Task: Find the best travel modes for traveling to the Empire State Building from Home.
Action: Mouse moved to (225, 83)
Screenshot: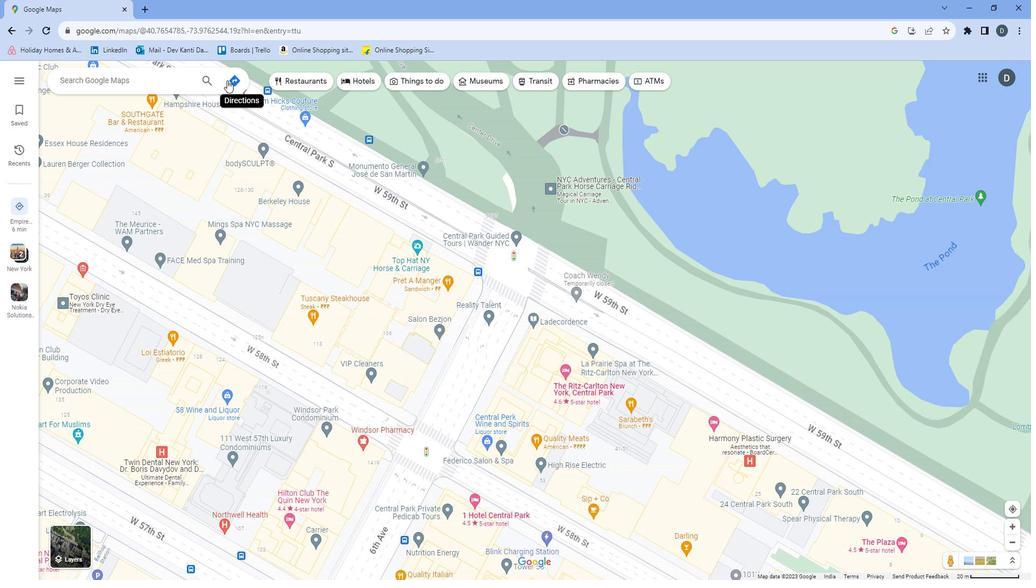 
Action: Mouse pressed left at (225, 83)
Screenshot: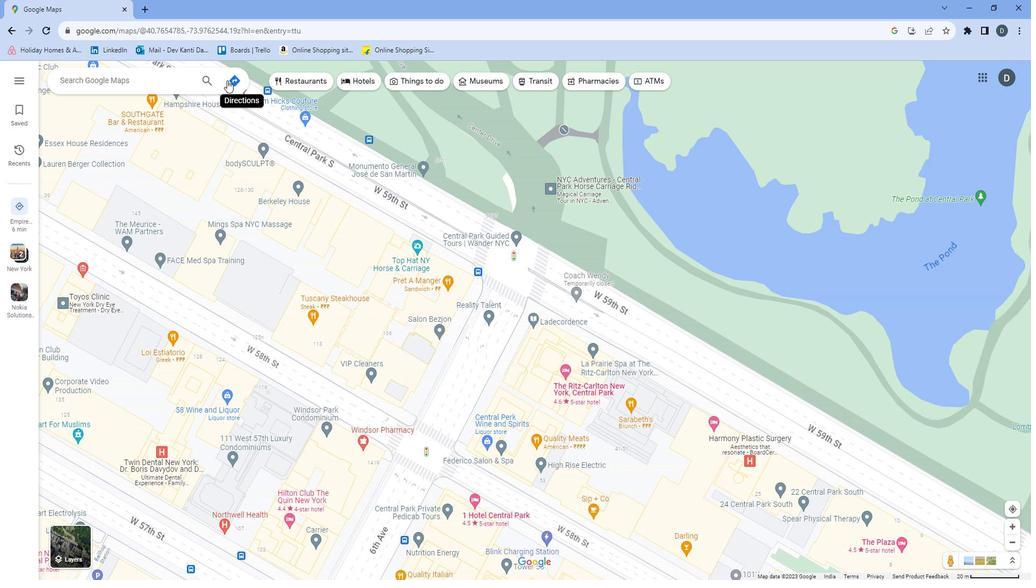 
Action: Mouse moved to (163, 108)
Screenshot: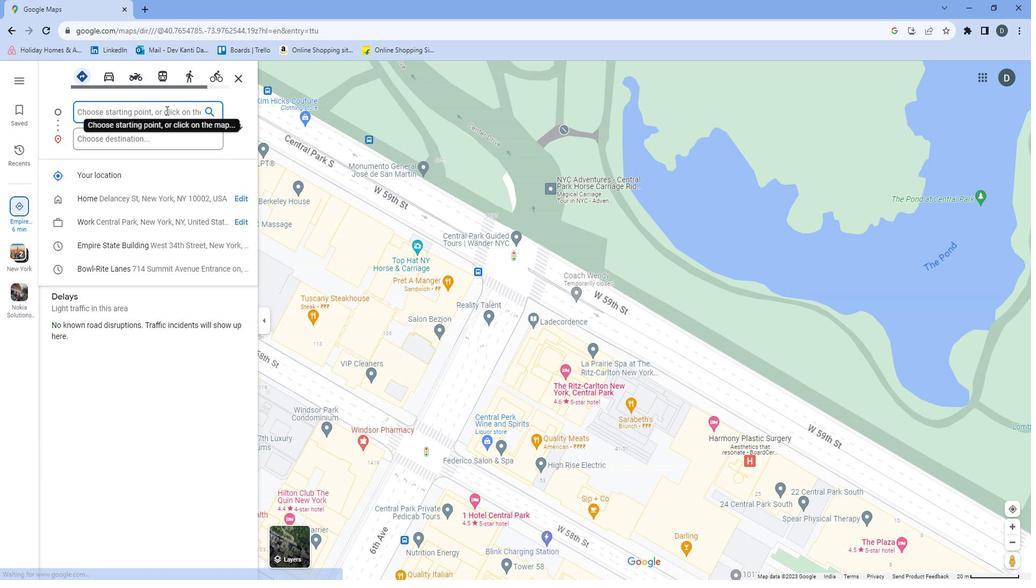 
Action: Mouse pressed left at (163, 108)
Screenshot: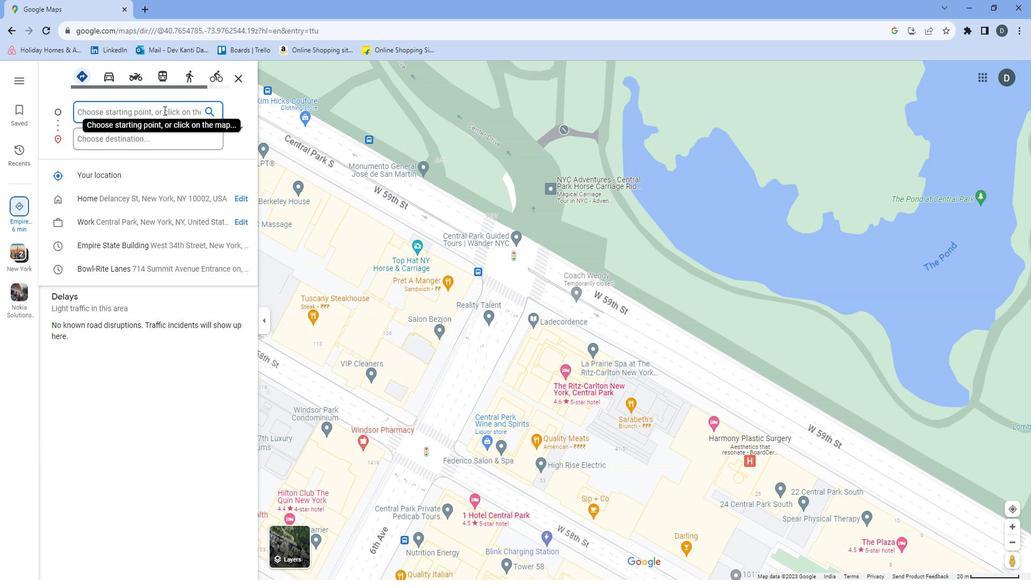 
Action: Mouse moved to (131, 176)
Screenshot: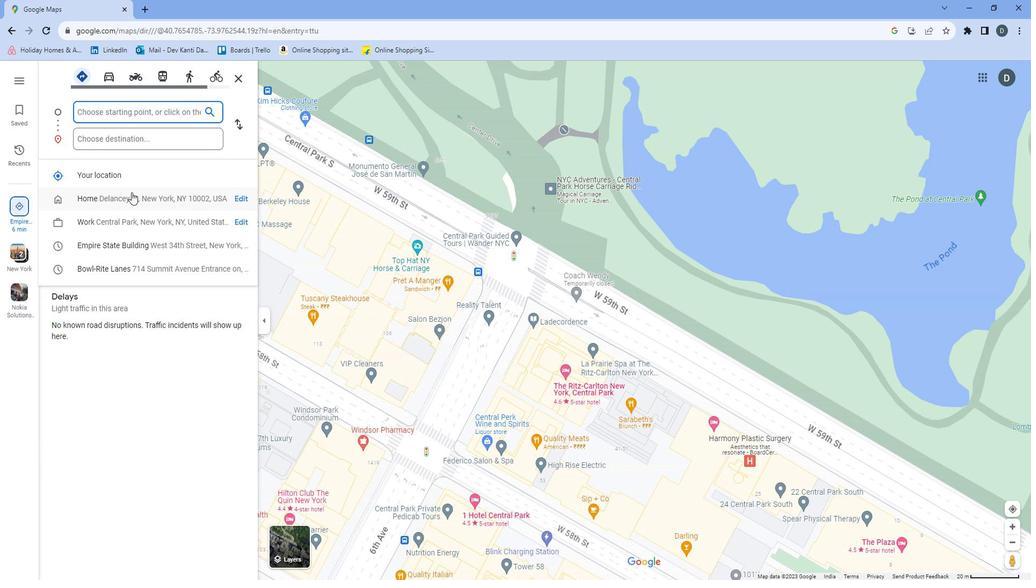 
Action: Mouse pressed left at (131, 176)
Screenshot: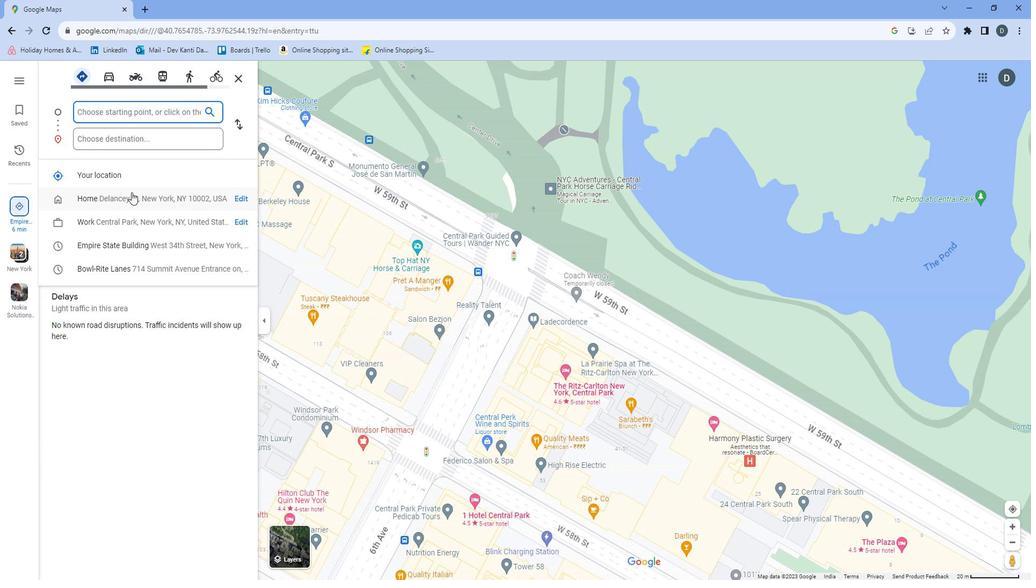 
Action: Mouse moved to (133, 127)
Screenshot: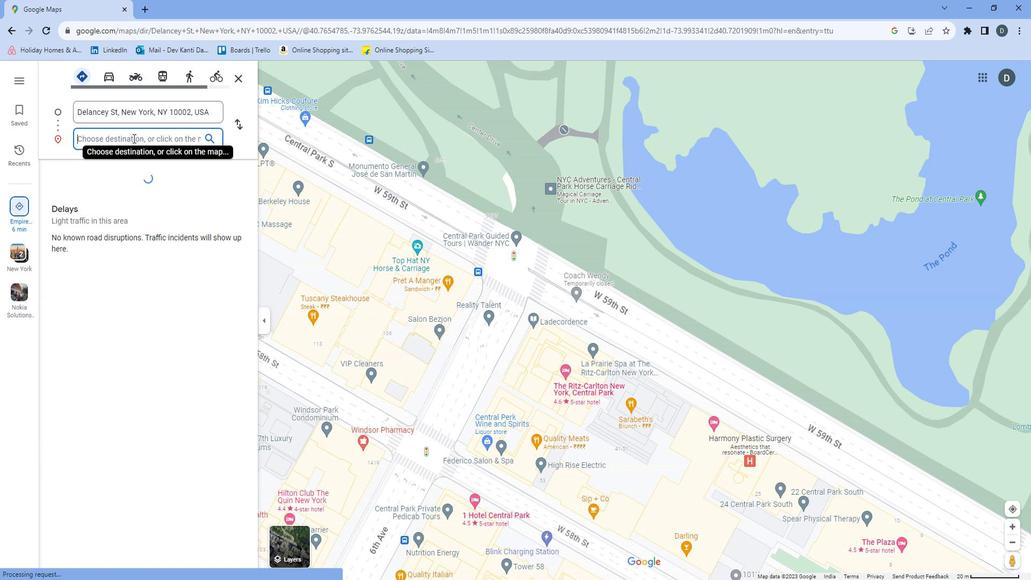 
Action: Mouse pressed left at (133, 127)
Screenshot: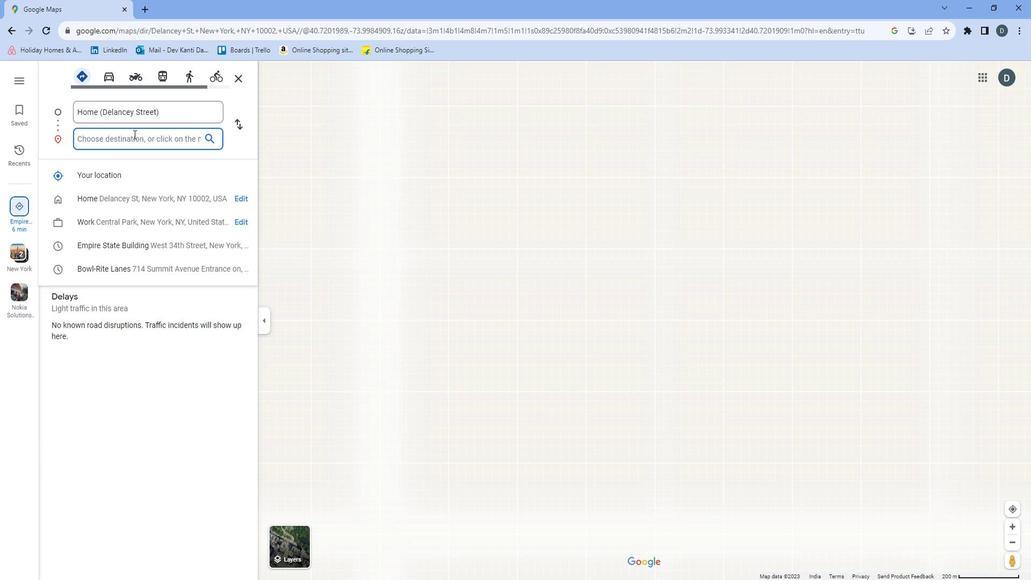 
Action: Mouse moved to (133, 128)
Screenshot: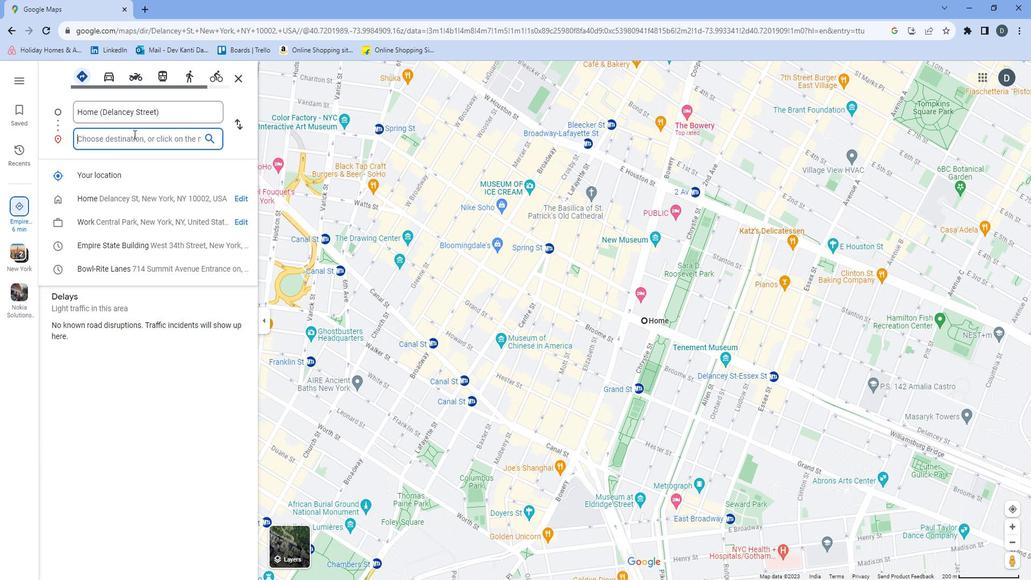 
Action: Key pressed <Key.shift>Empire<Key.space><Key.shift>S
Screenshot: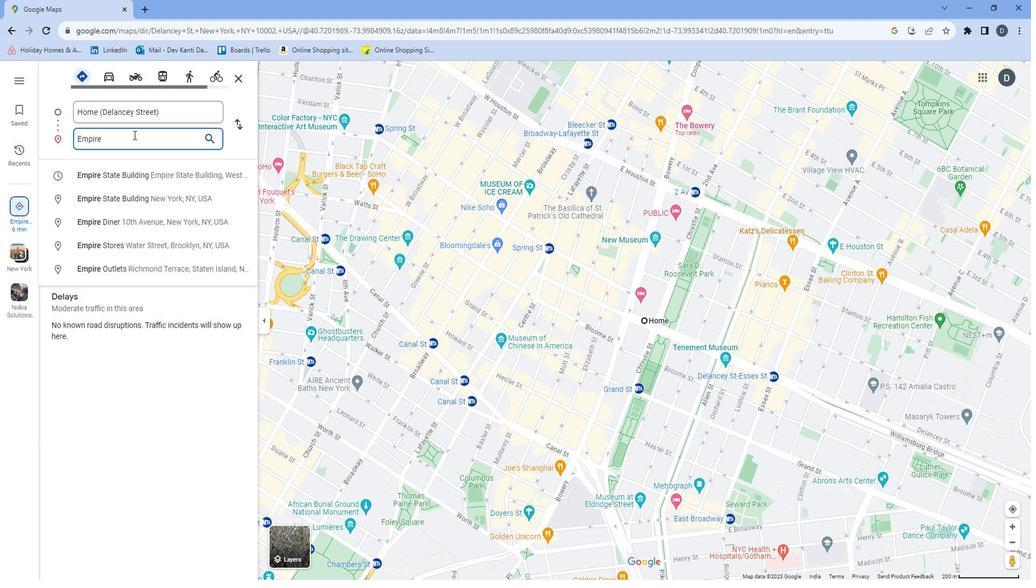 
Action: Mouse moved to (174, 107)
Screenshot: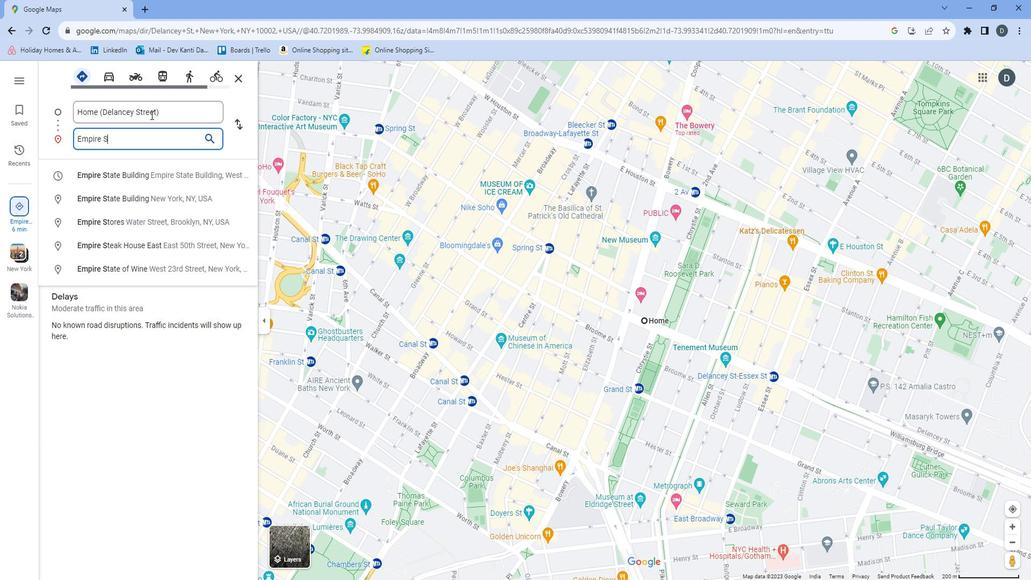 
Action: Key pressed tate<Key.space><Key.shift>Building
Screenshot: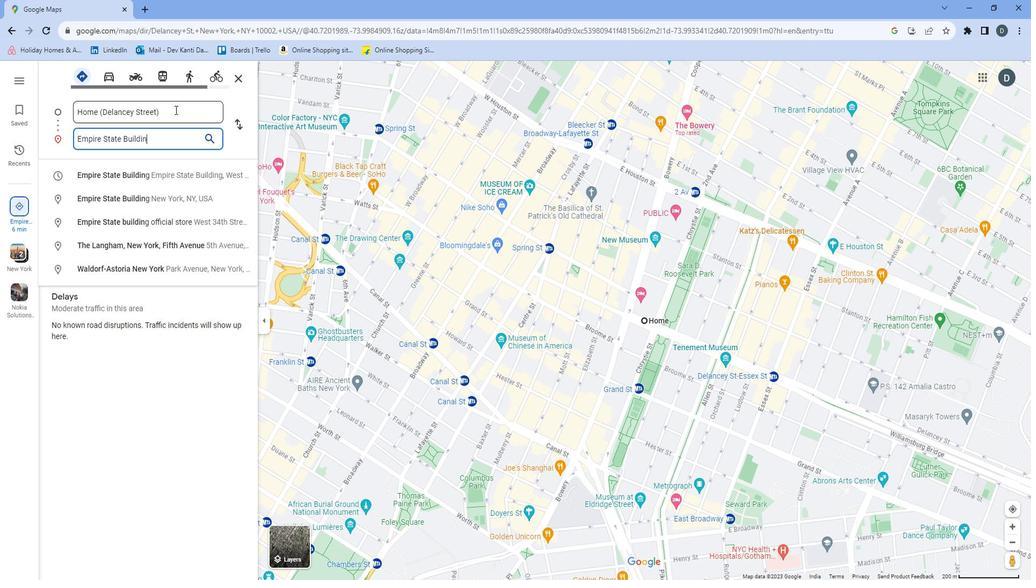 
Action: Mouse moved to (169, 165)
Screenshot: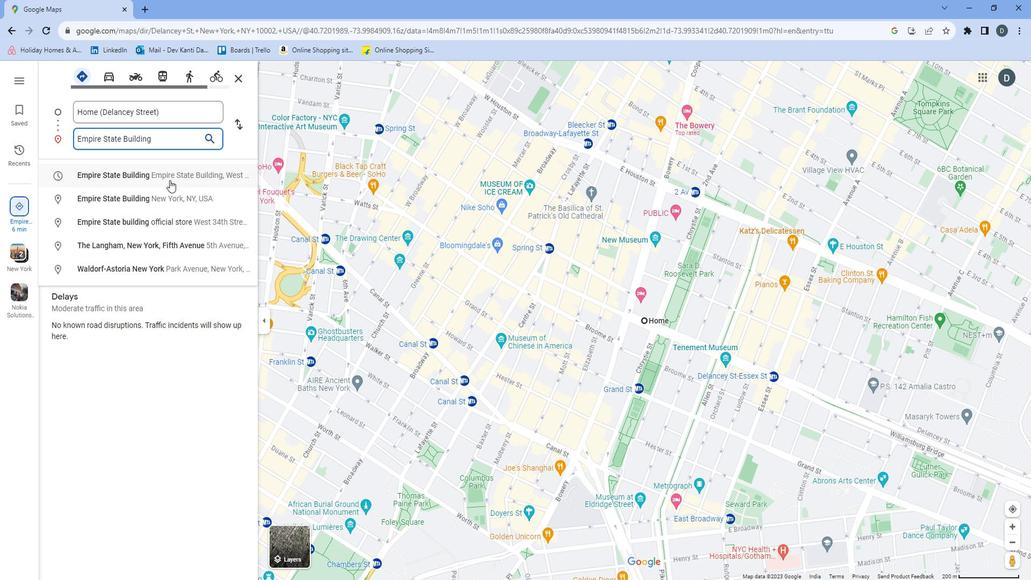 
Action: Mouse pressed left at (169, 165)
Screenshot: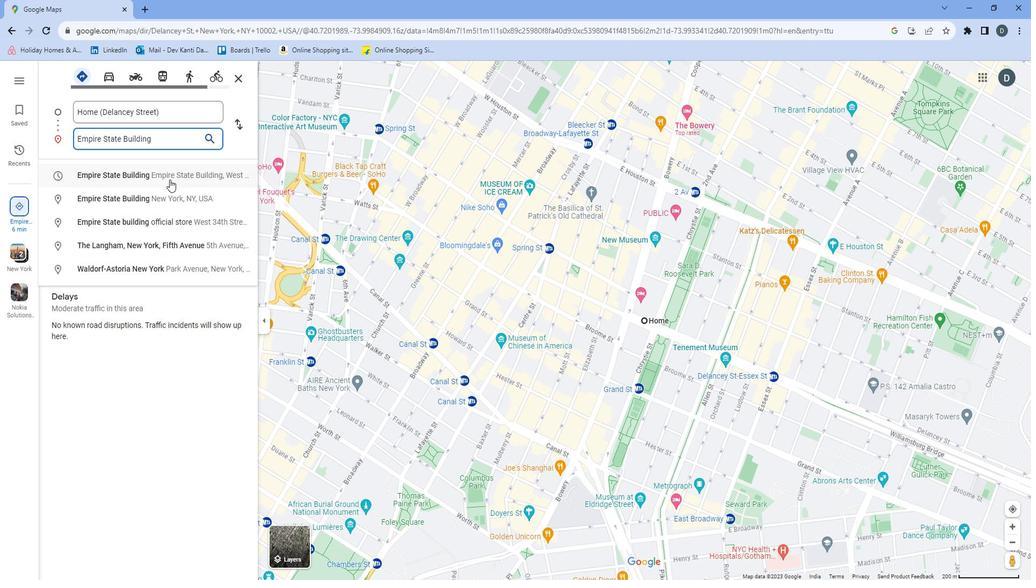 
Action: Mouse moved to (615, 379)
Screenshot: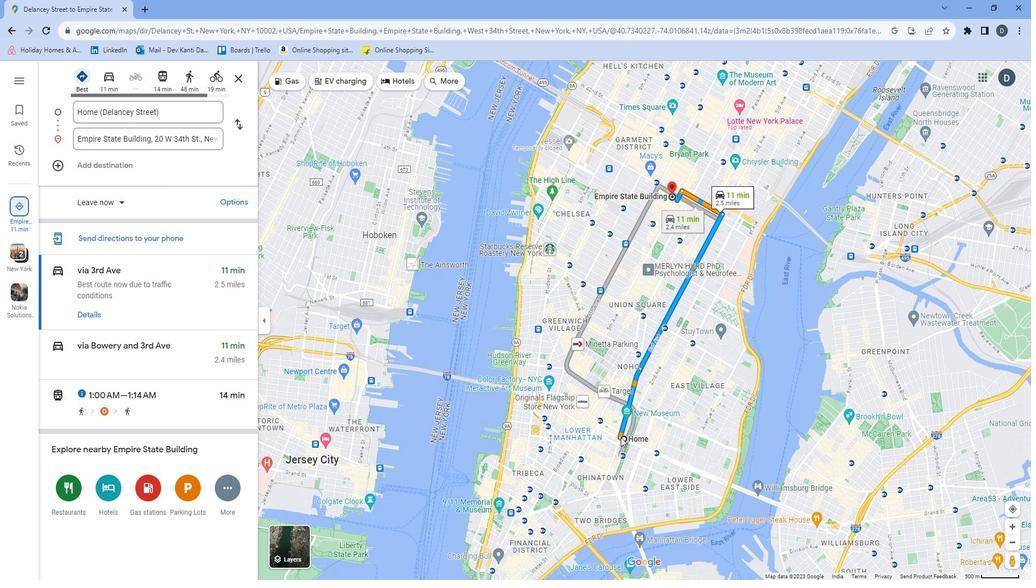
Action: Mouse scrolled (615, 379) with delta (0, 0)
Screenshot: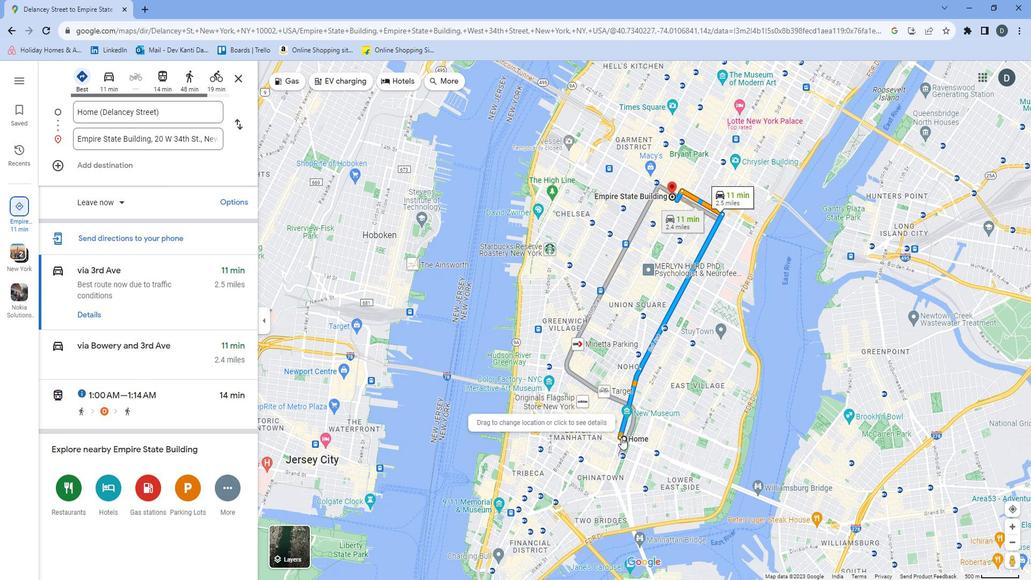 
Action: Mouse scrolled (615, 379) with delta (0, 0)
Screenshot: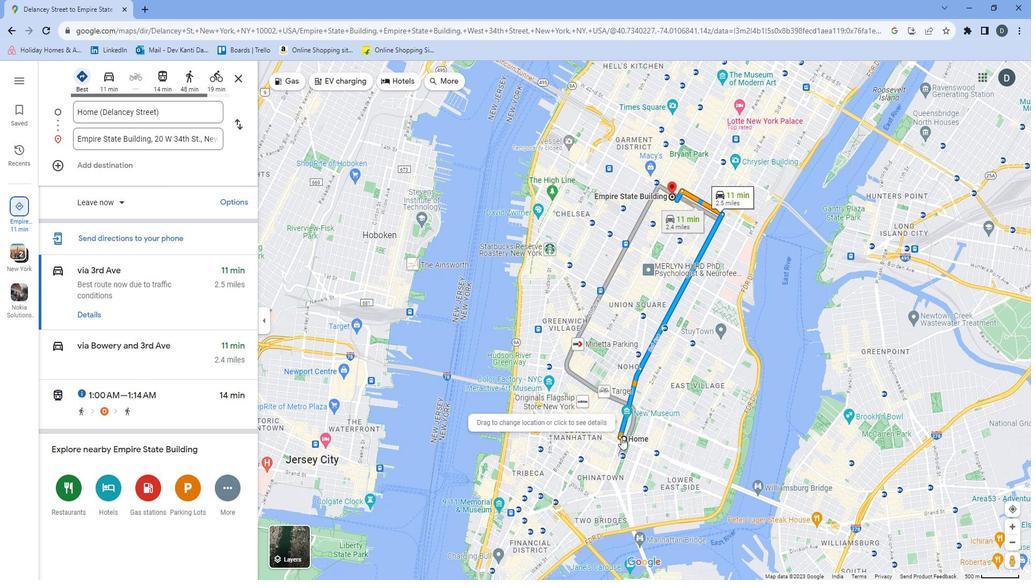 
Action: Mouse scrolled (615, 379) with delta (0, 0)
Screenshot: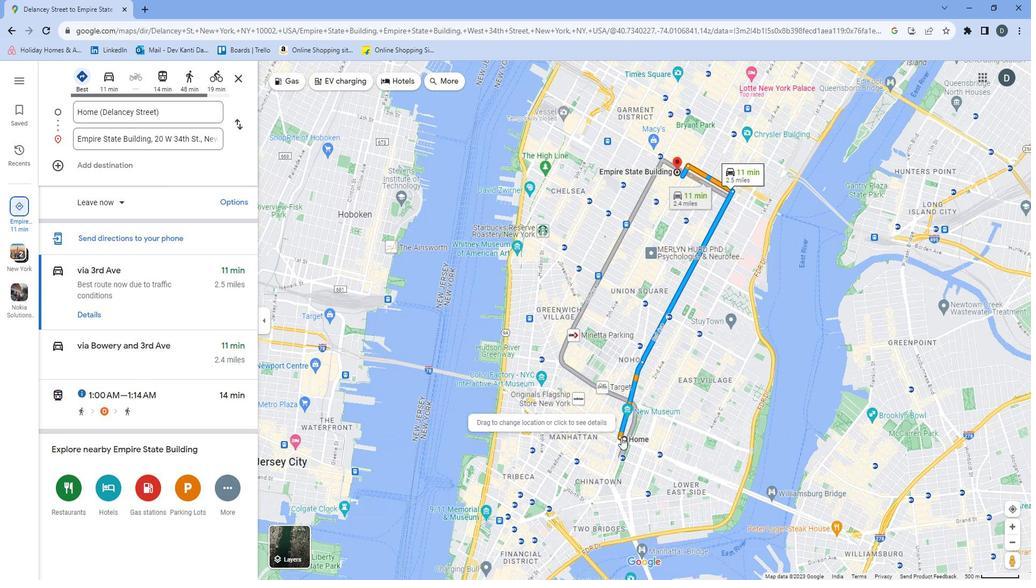 
Action: Mouse scrolled (615, 379) with delta (0, 0)
Screenshot: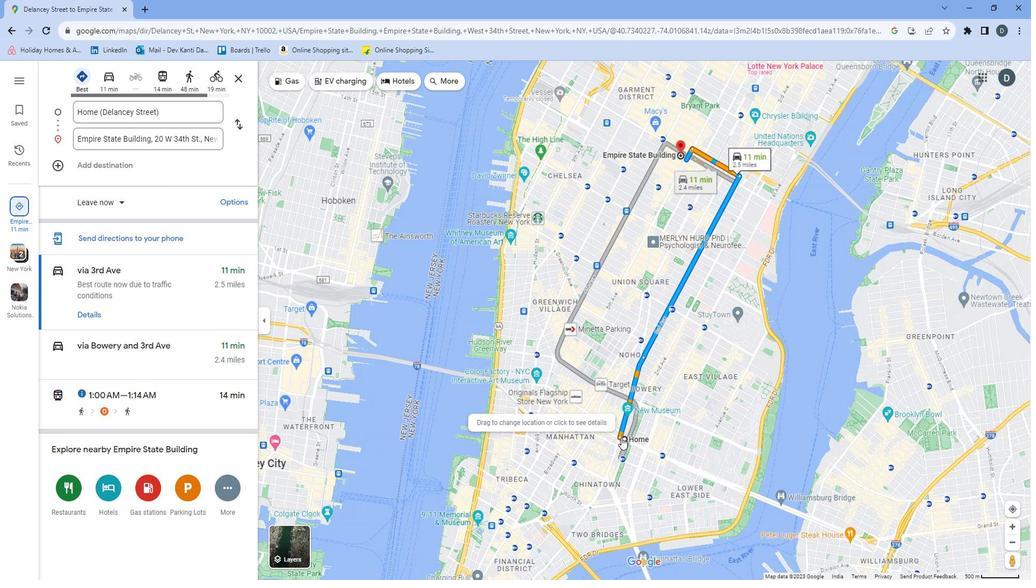 
Action: Mouse scrolled (615, 379) with delta (0, 0)
Screenshot: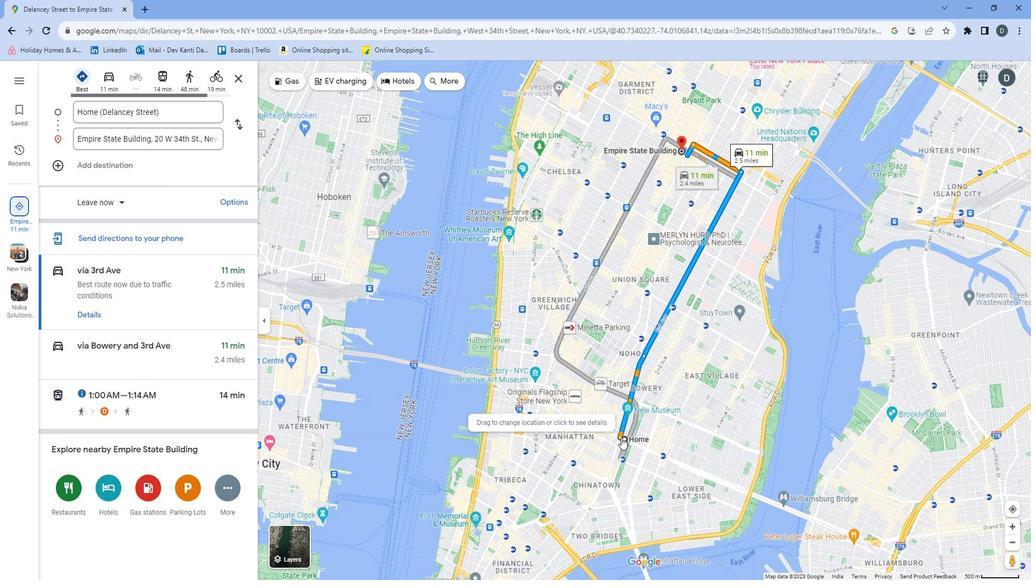 
Action: Mouse moved to (593, 377)
Screenshot: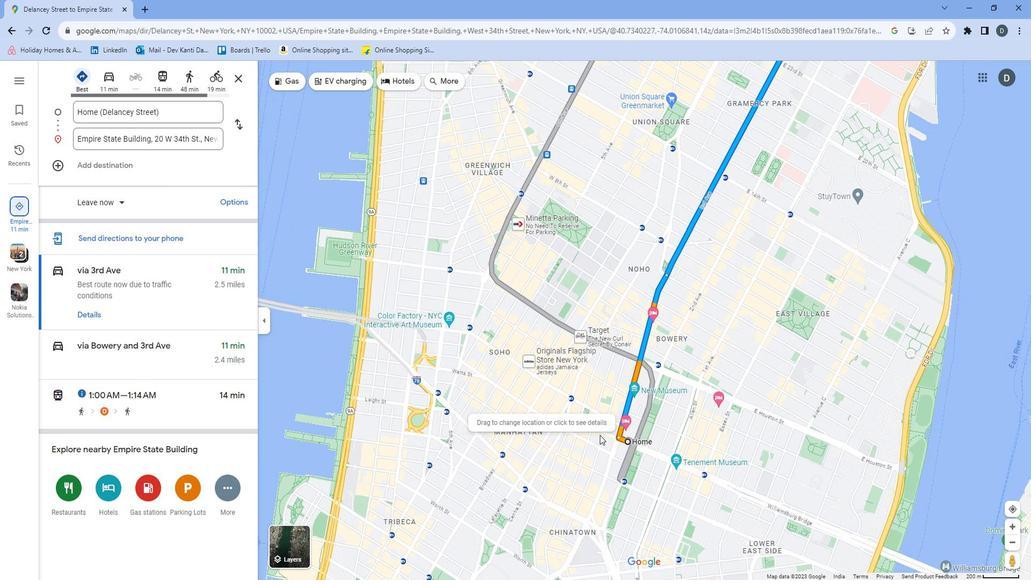 
Action: Mouse scrolled (593, 377) with delta (0, 0)
Screenshot: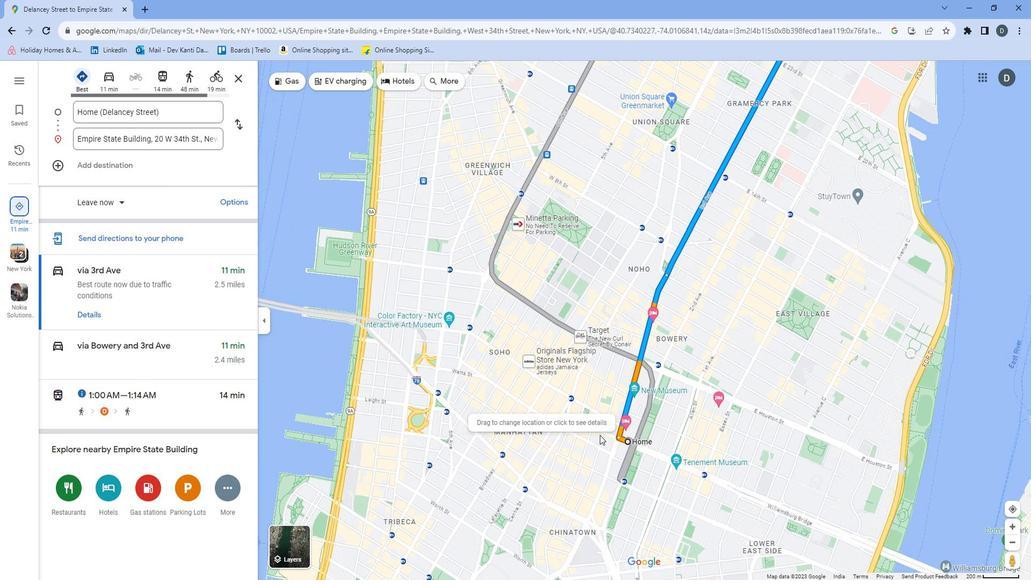 
Action: Mouse moved to (595, 378)
Screenshot: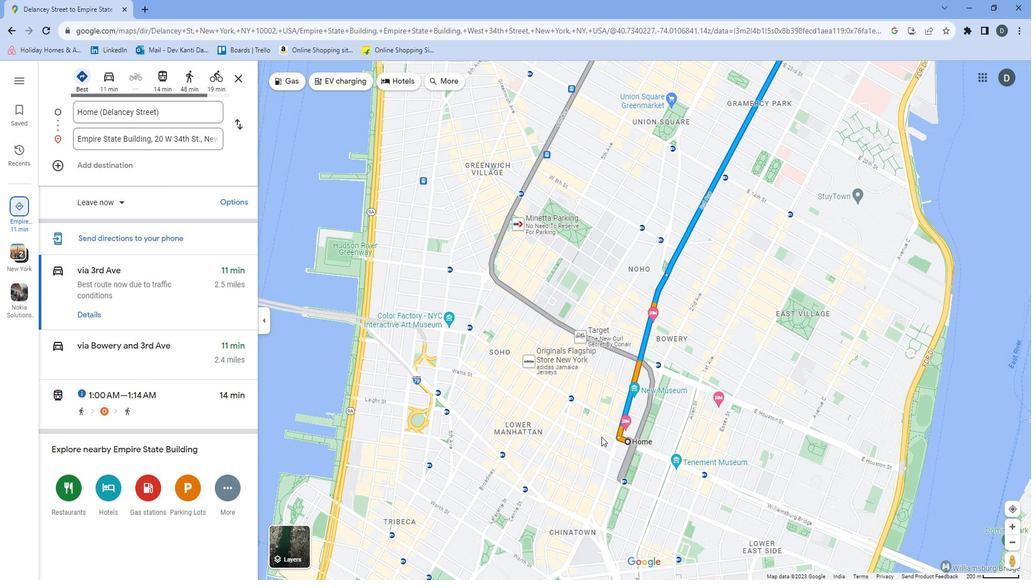 
Action: Mouse scrolled (595, 379) with delta (0, 0)
Screenshot: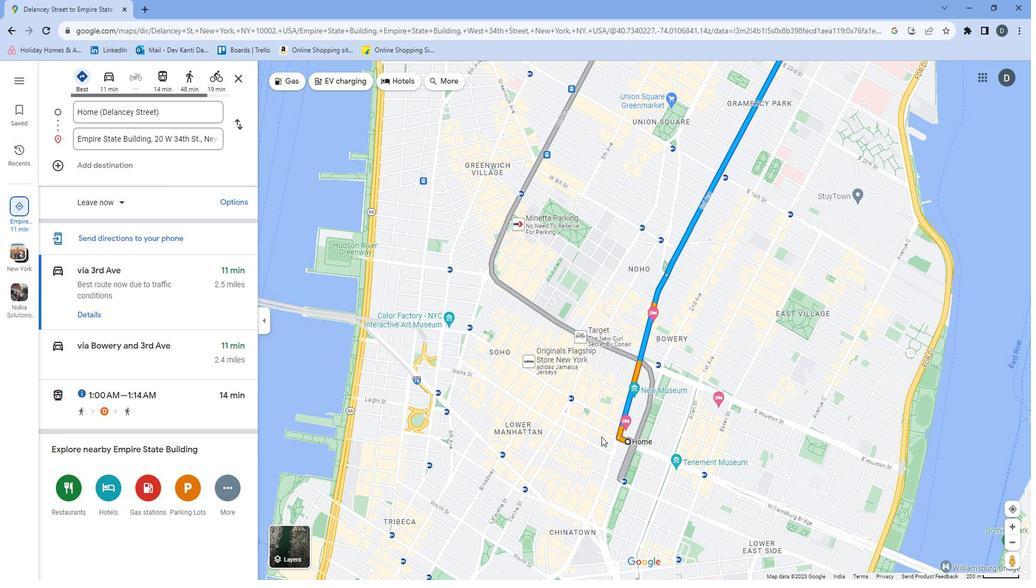 
Action: Mouse moved to (595, 379)
Screenshot: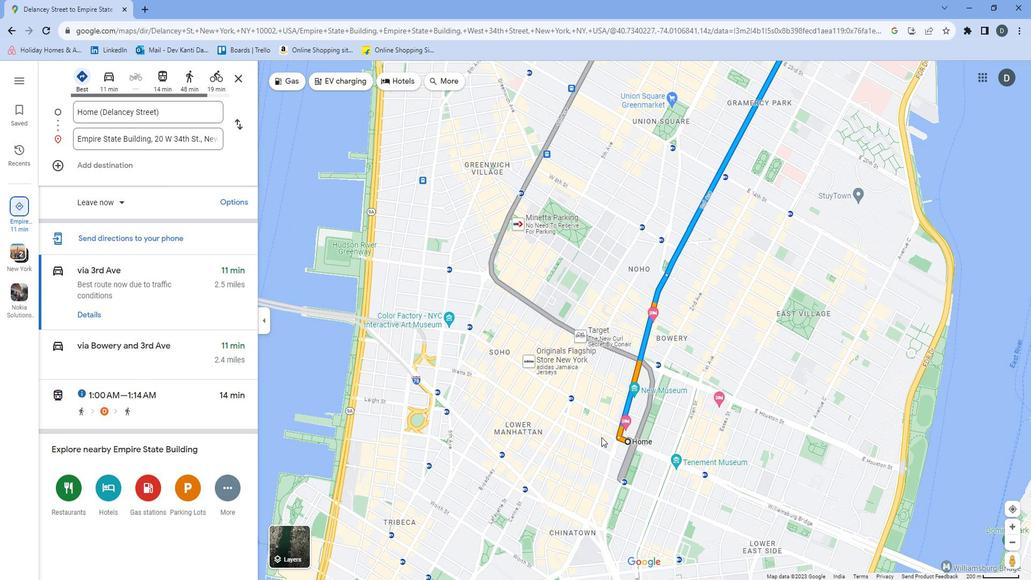 
Action: Mouse scrolled (595, 380) with delta (0, 0)
Screenshot: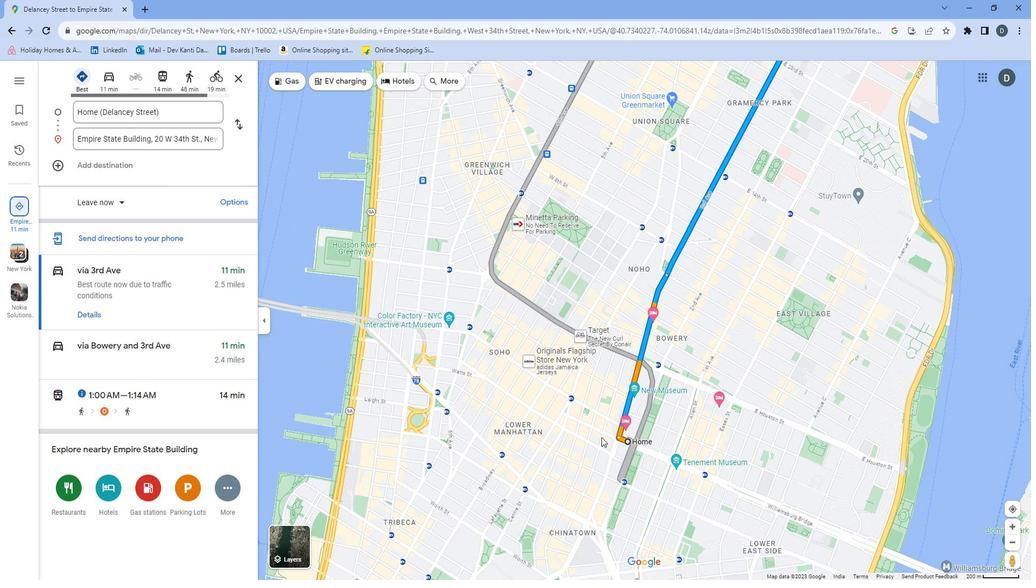 
Action: Mouse moved to (595, 379)
Screenshot: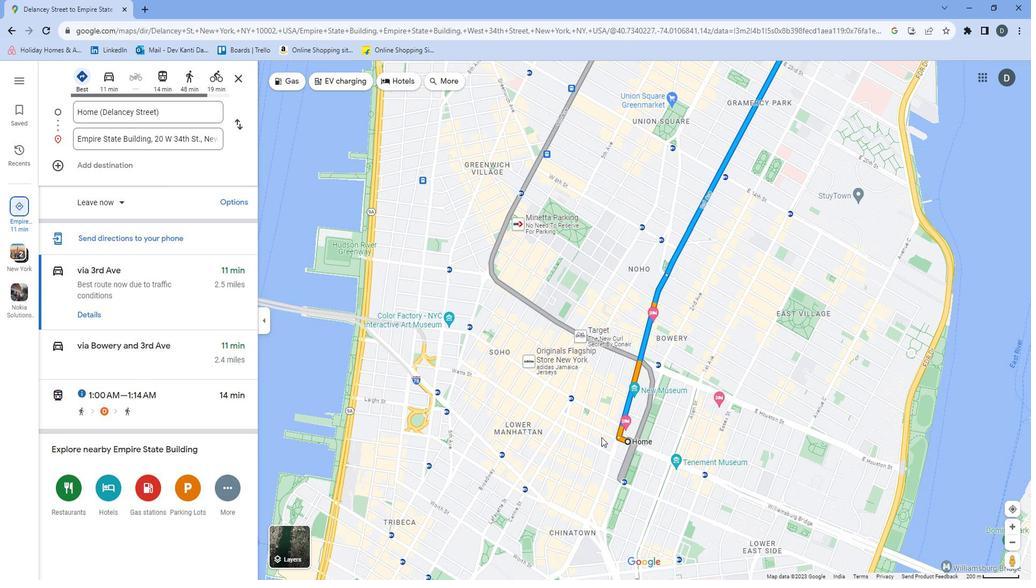 
Action: Mouse scrolled (595, 380) with delta (0, 0)
Screenshot: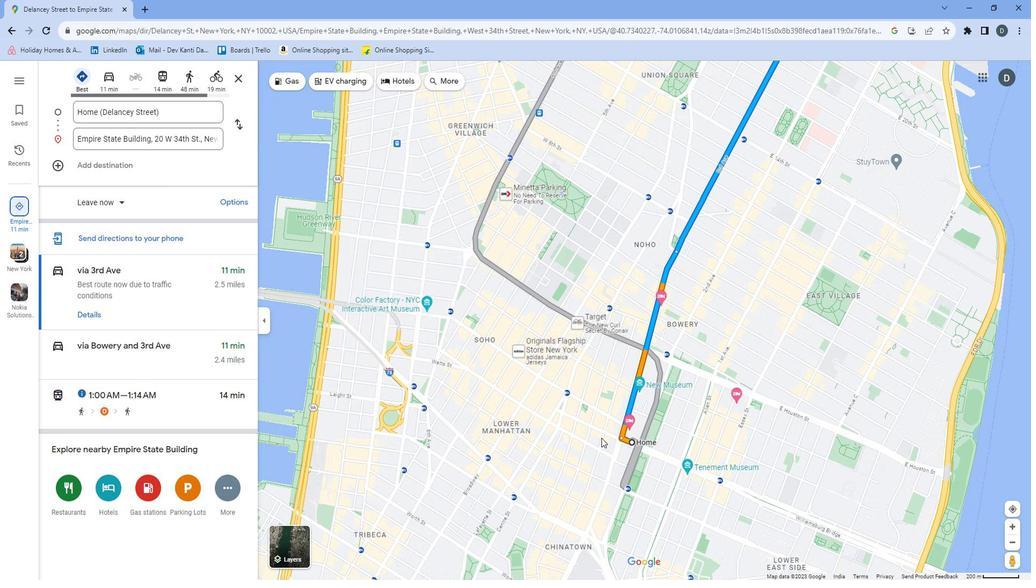
Action: Mouse scrolled (595, 380) with delta (0, 0)
Screenshot: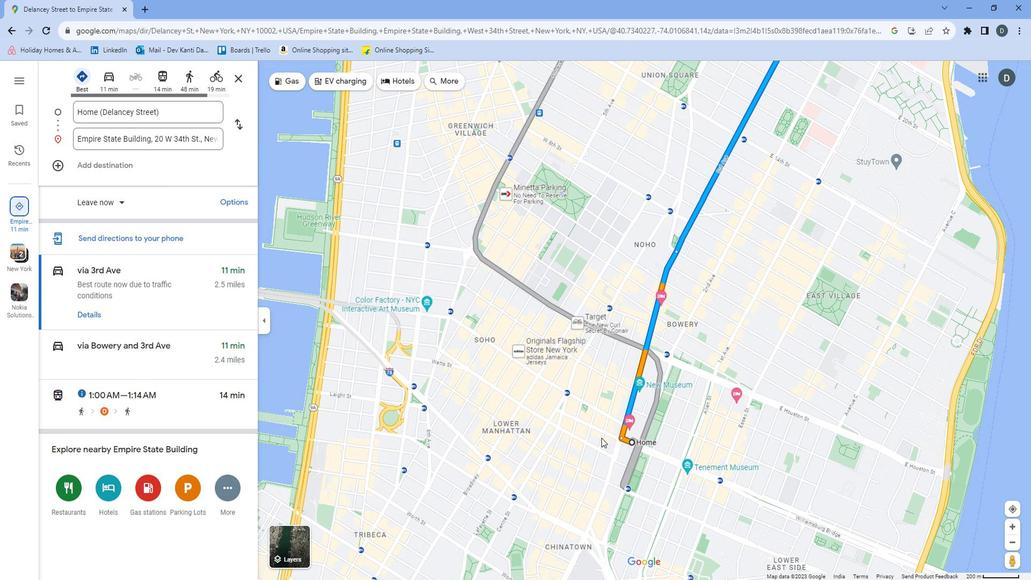 
Action: Mouse moved to (643, 317)
Screenshot: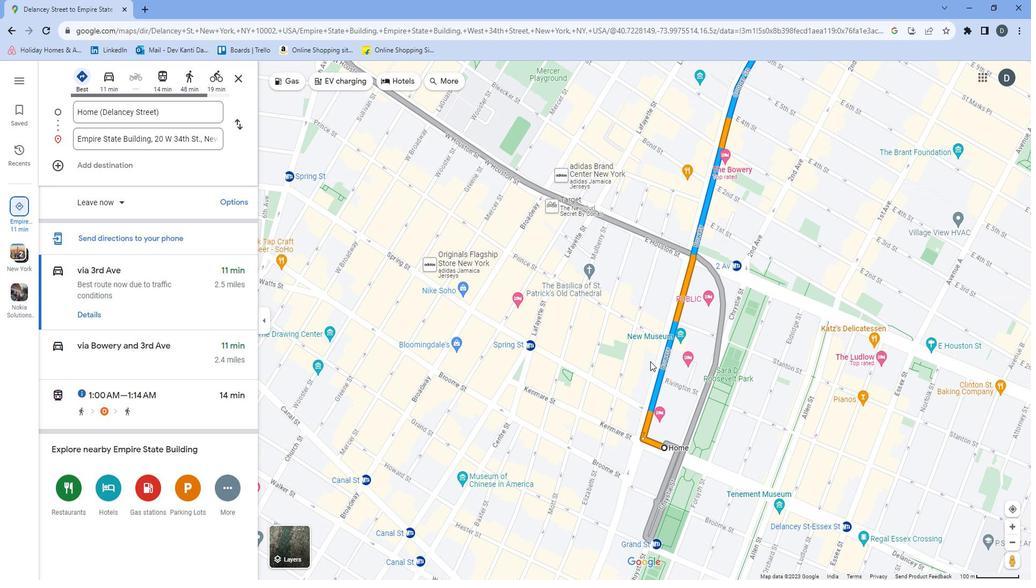 
Action: Mouse pressed left at (643, 317)
Screenshot: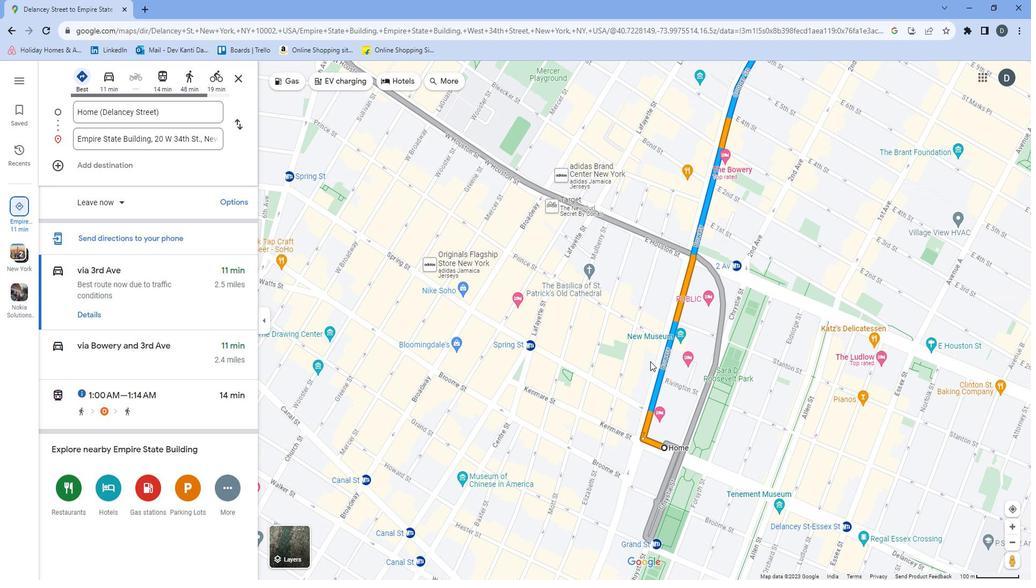 
Action: Mouse moved to (631, 202)
Screenshot: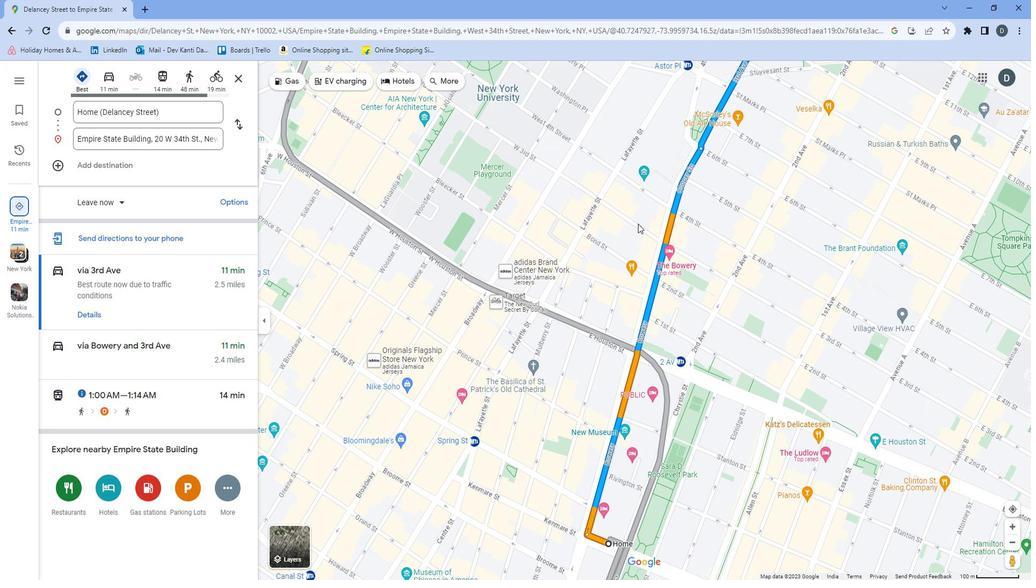 
Action: Mouse pressed left at (631, 202)
Screenshot: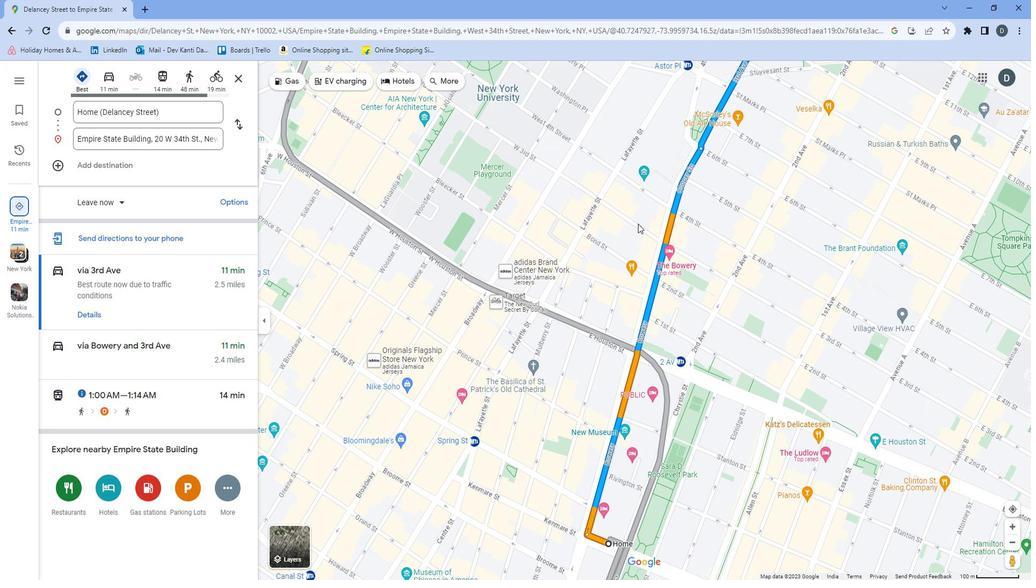 
Action: Mouse moved to (674, 177)
Screenshot: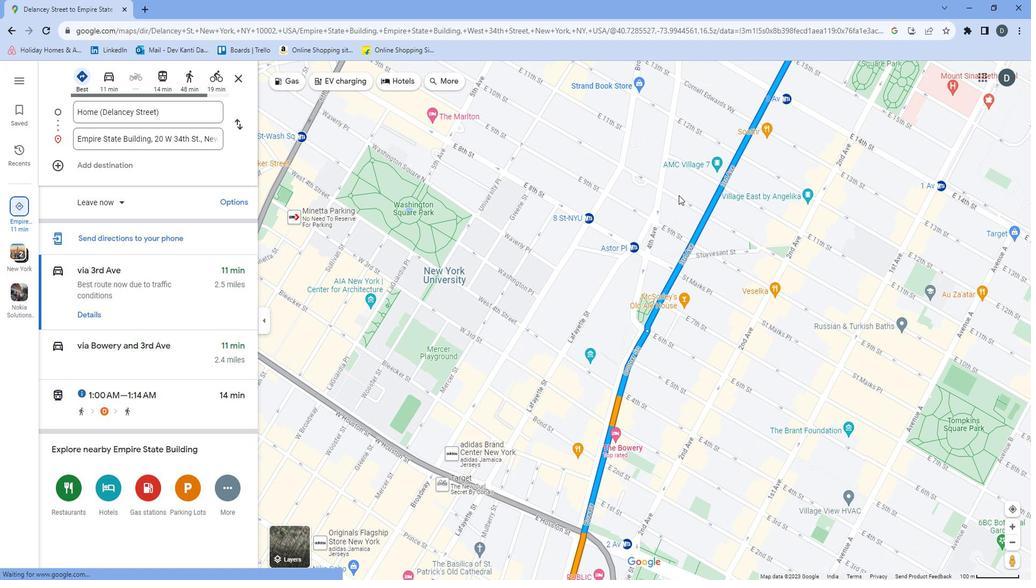 
Action: Mouse pressed left at (674, 177)
Screenshot: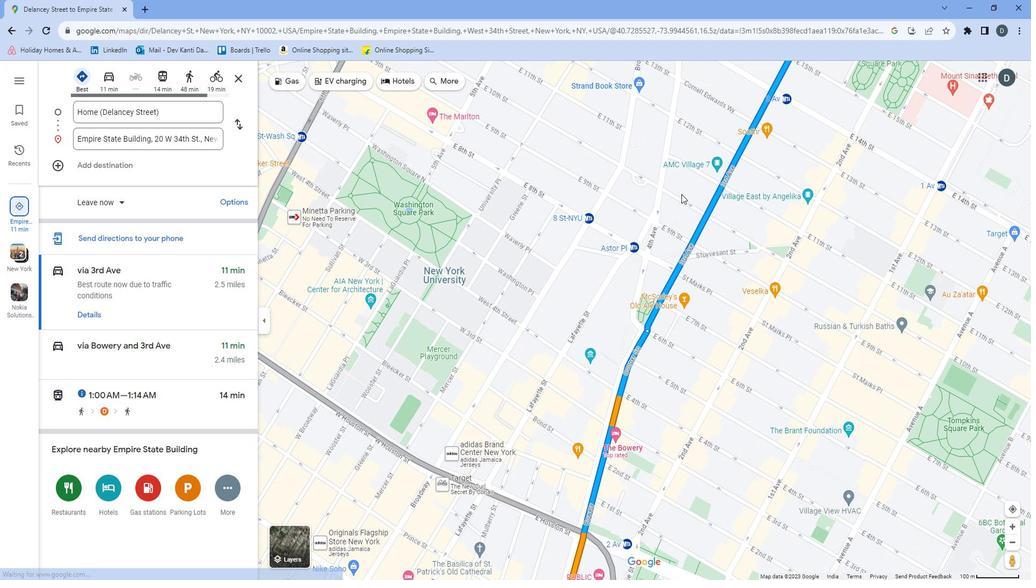 
Action: Mouse moved to (666, 182)
Screenshot: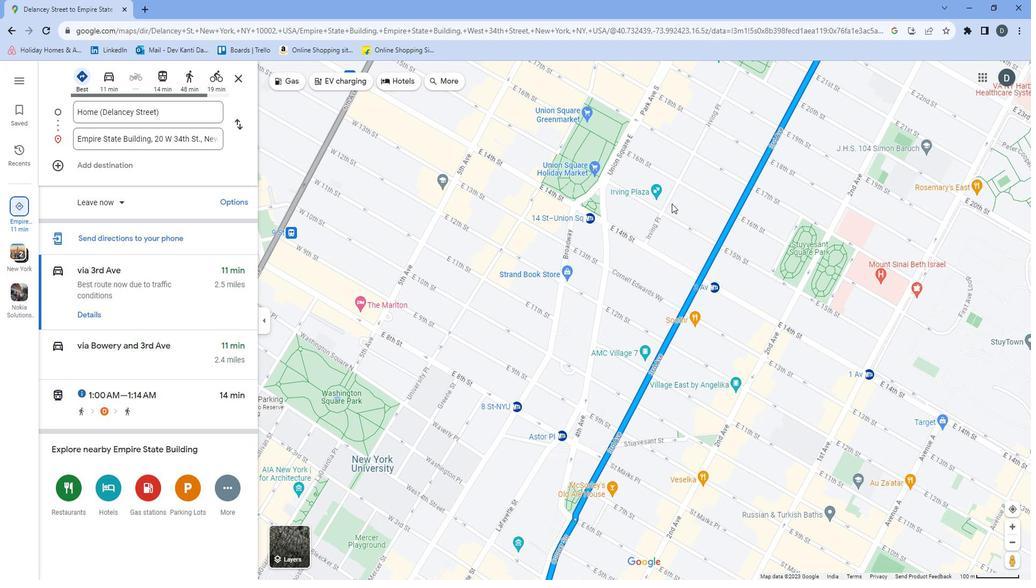 
Action: Mouse pressed left at (666, 182)
Screenshot: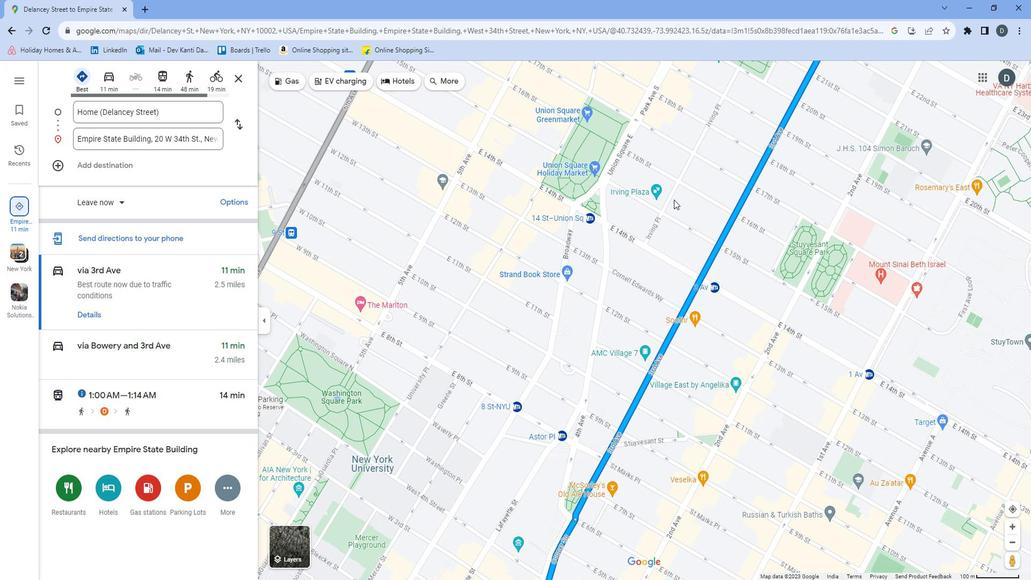 
Action: Mouse moved to (687, 182)
Screenshot: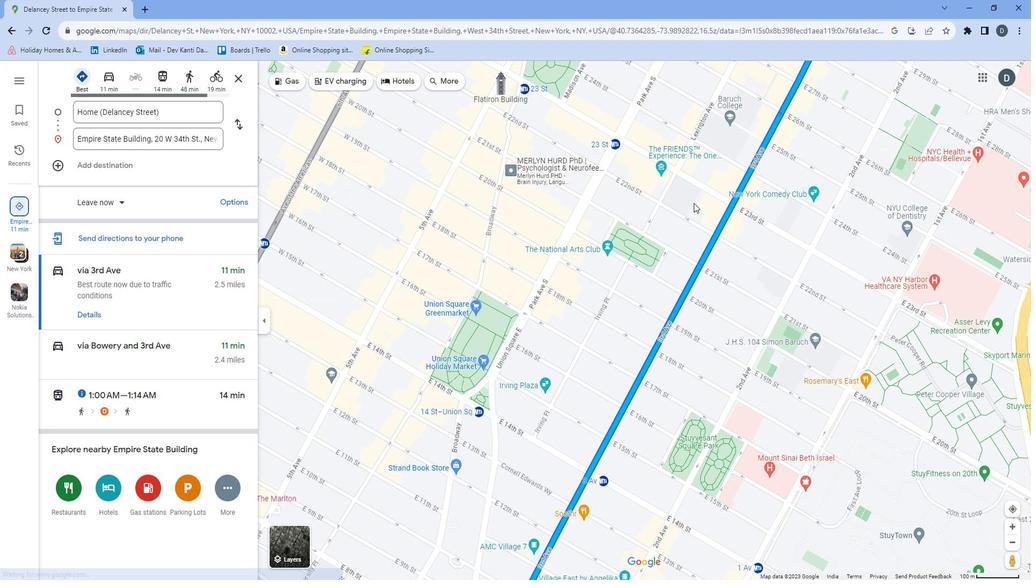 
Action: Mouse pressed left at (687, 182)
Screenshot: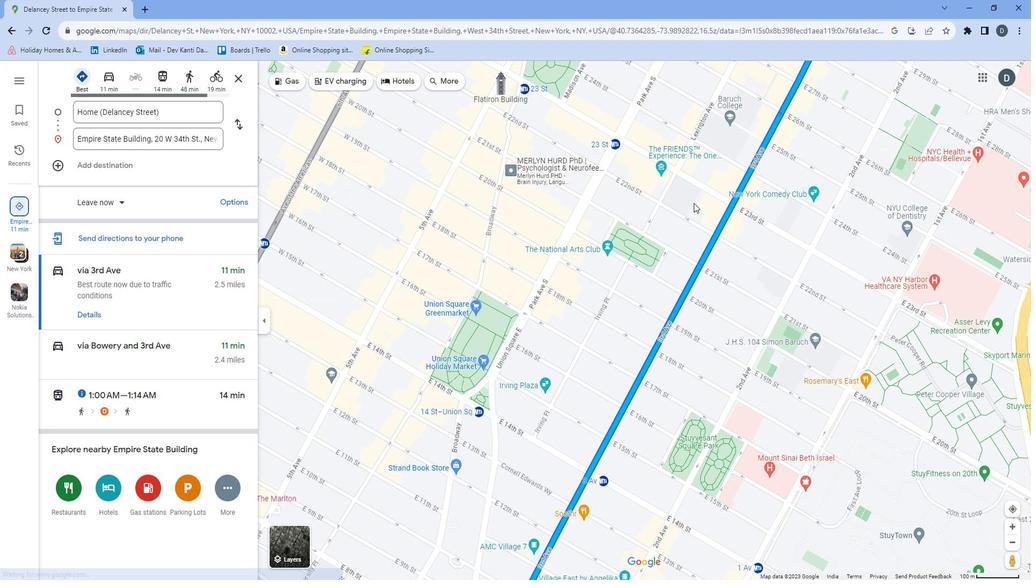 
Action: Mouse moved to (663, 209)
Screenshot: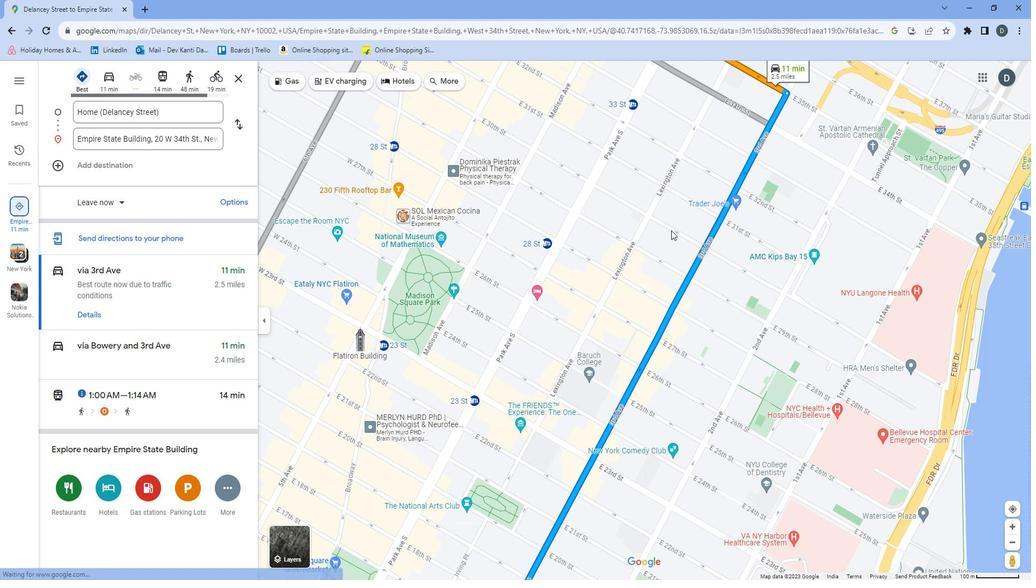 
Action: Mouse pressed left at (663, 209)
Screenshot: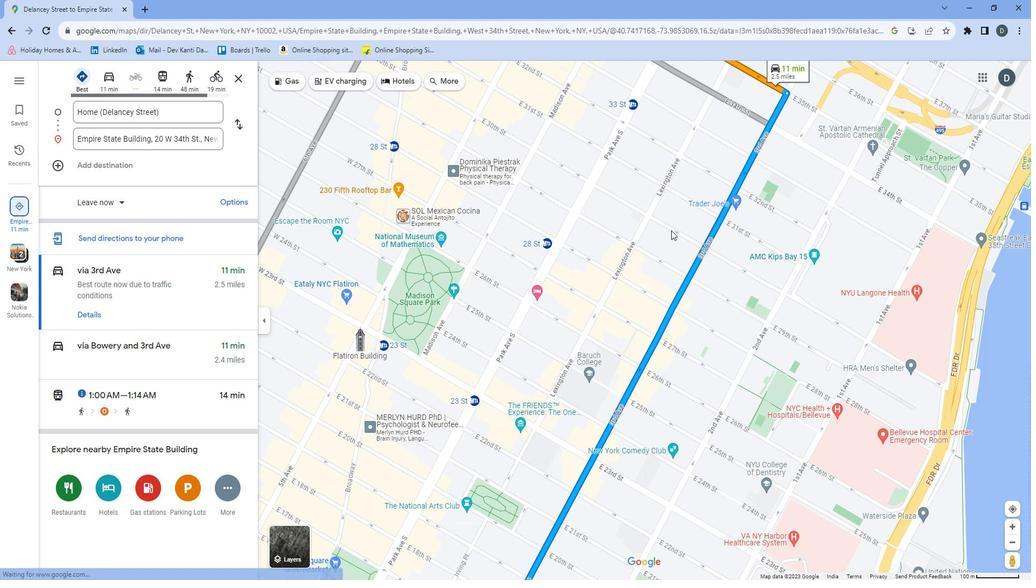 
Action: Mouse moved to (610, 225)
Screenshot: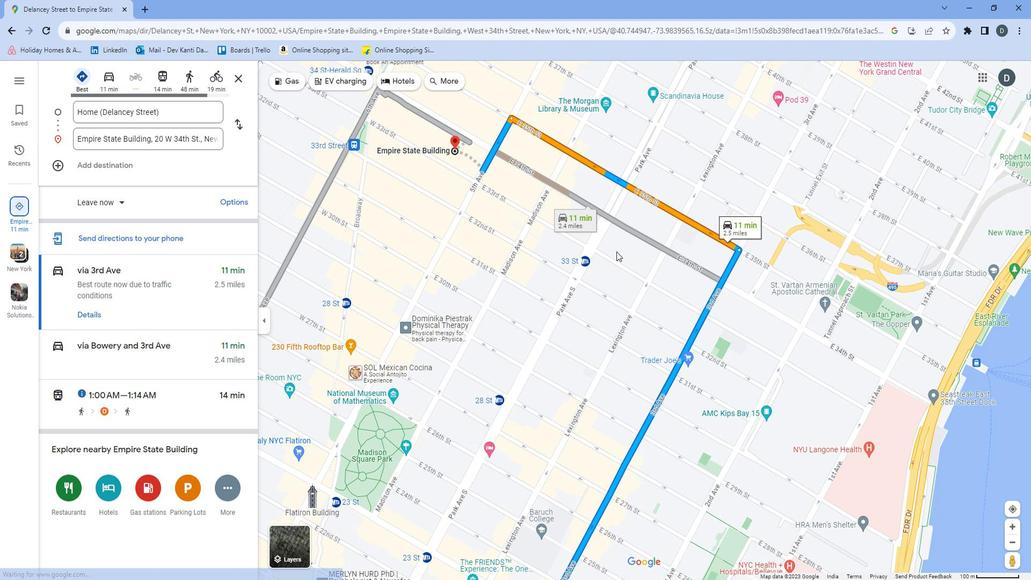 
Action: Mouse pressed left at (610, 225)
Screenshot: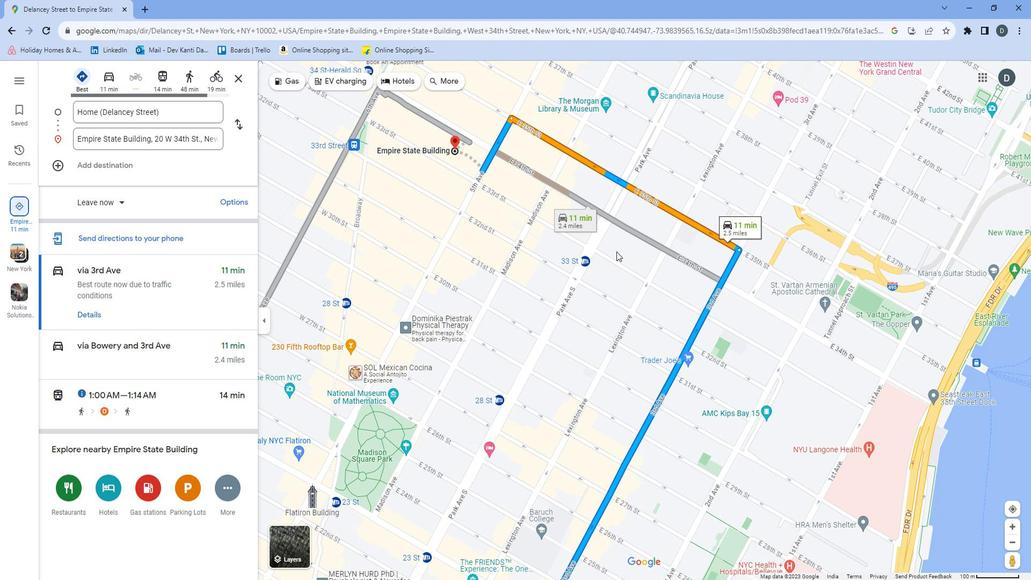 
Action: Mouse moved to (590, 256)
Screenshot: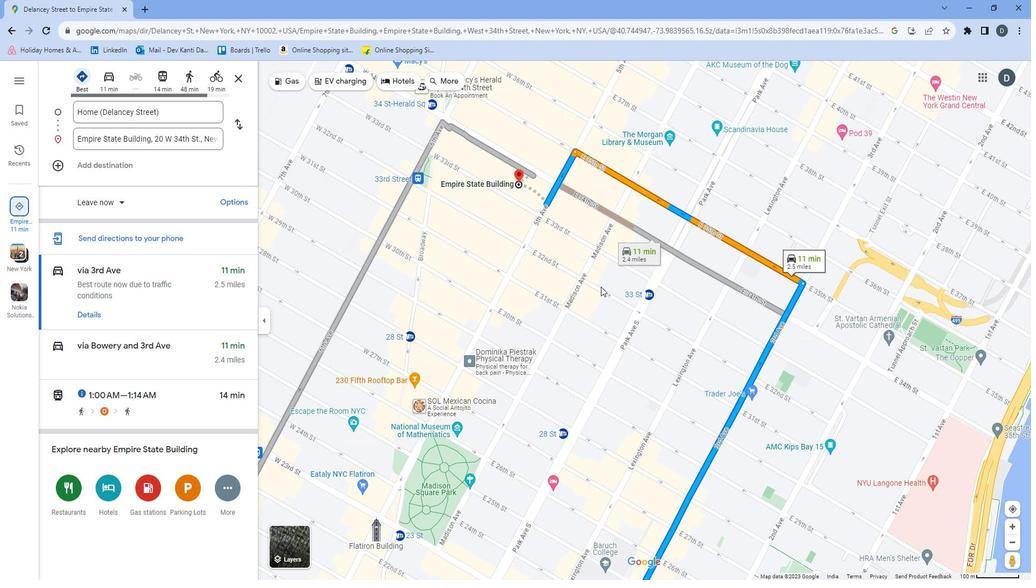
